 Task: Select Copy picture of selected area to the clipboard
Action: Mouse moved to (175, 157)
Screenshot: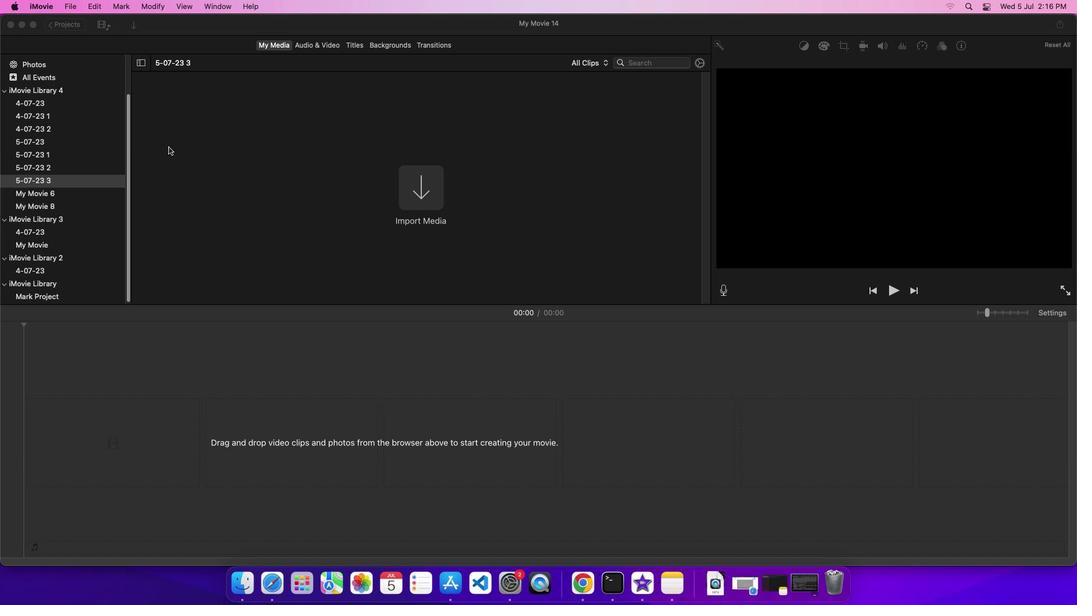 
Action: Mouse pressed left at (175, 157)
Screenshot: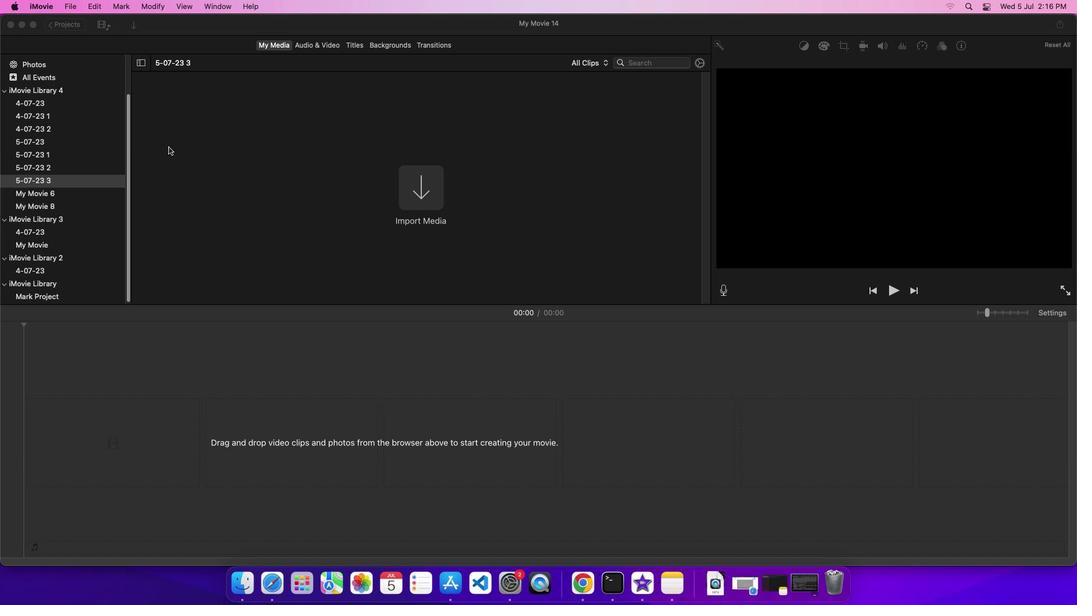 
Action: Mouse moved to (48, 25)
Screenshot: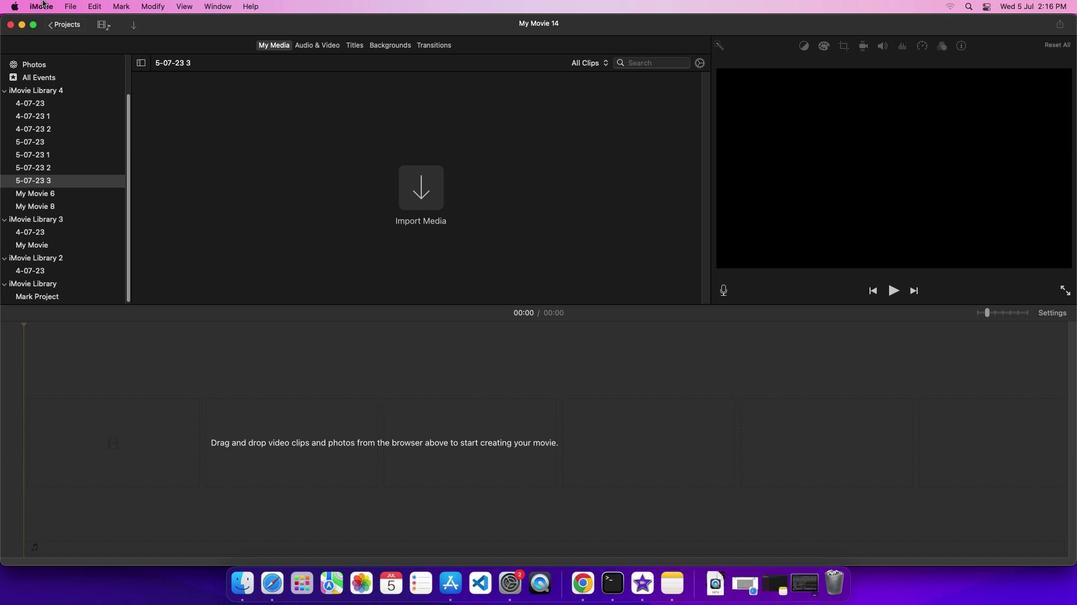 
Action: Mouse pressed left at (48, 25)
Screenshot: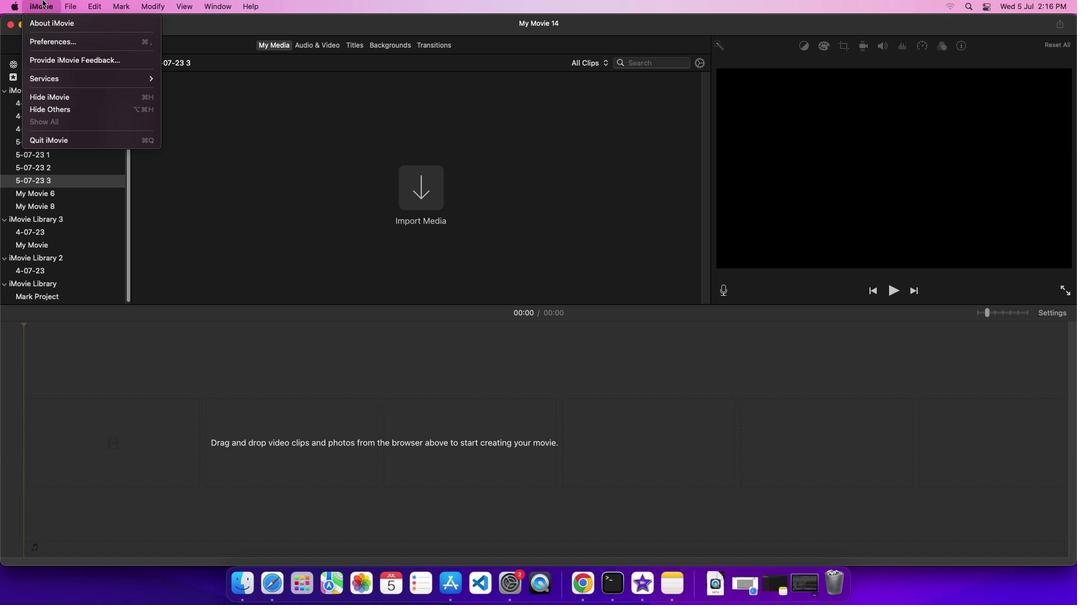 
Action: Mouse moved to (87, 91)
Screenshot: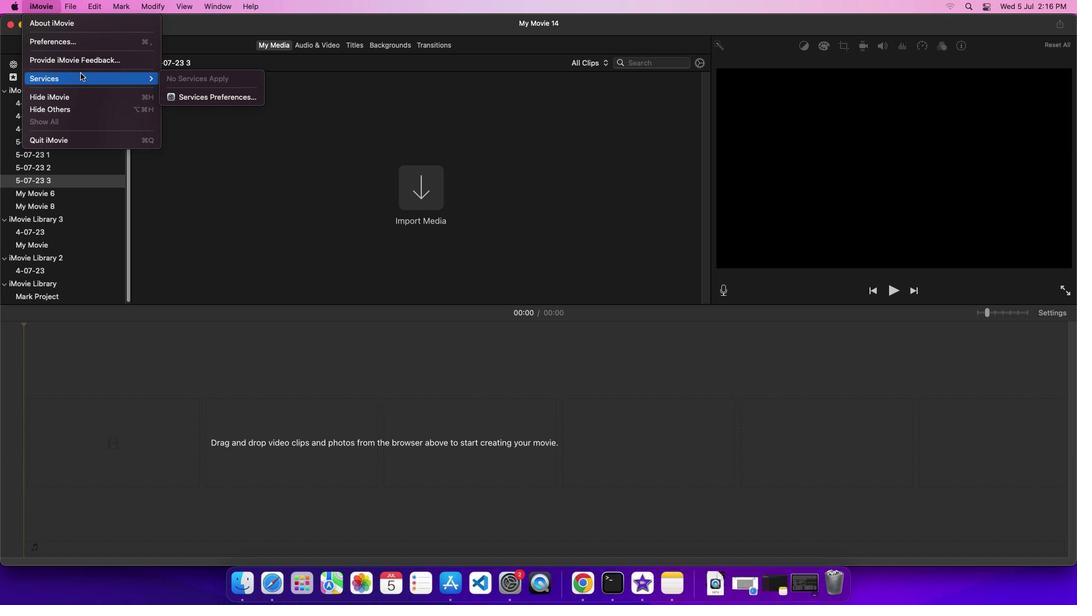 
Action: Mouse pressed left at (87, 91)
Screenshot: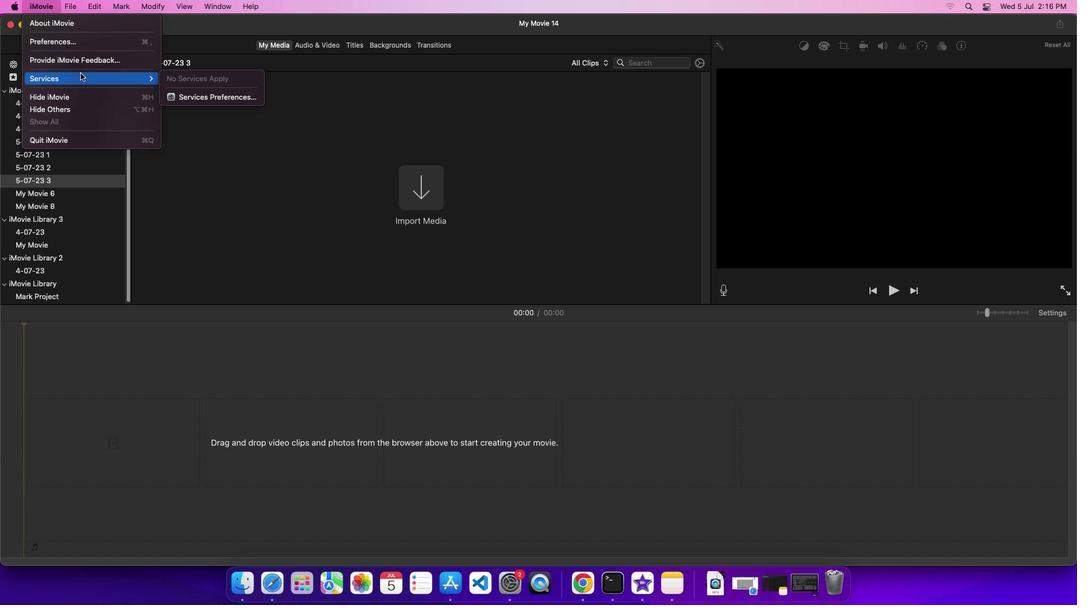 
Action: Mouse moved to (198, 111)
Screenshot: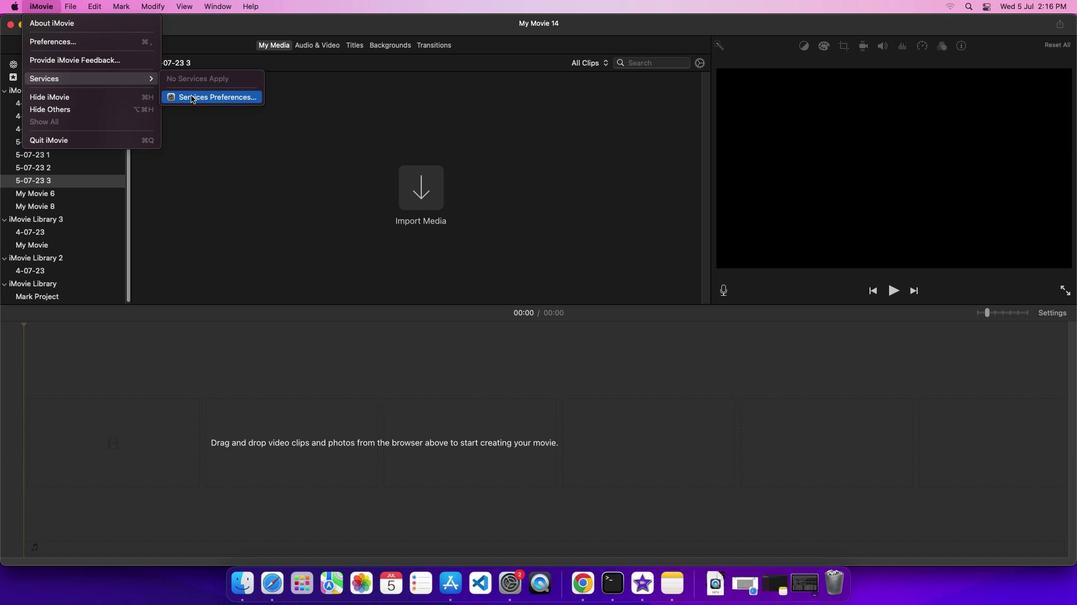 
Action: Mouse pressed left at (198, 111)
Screenshot: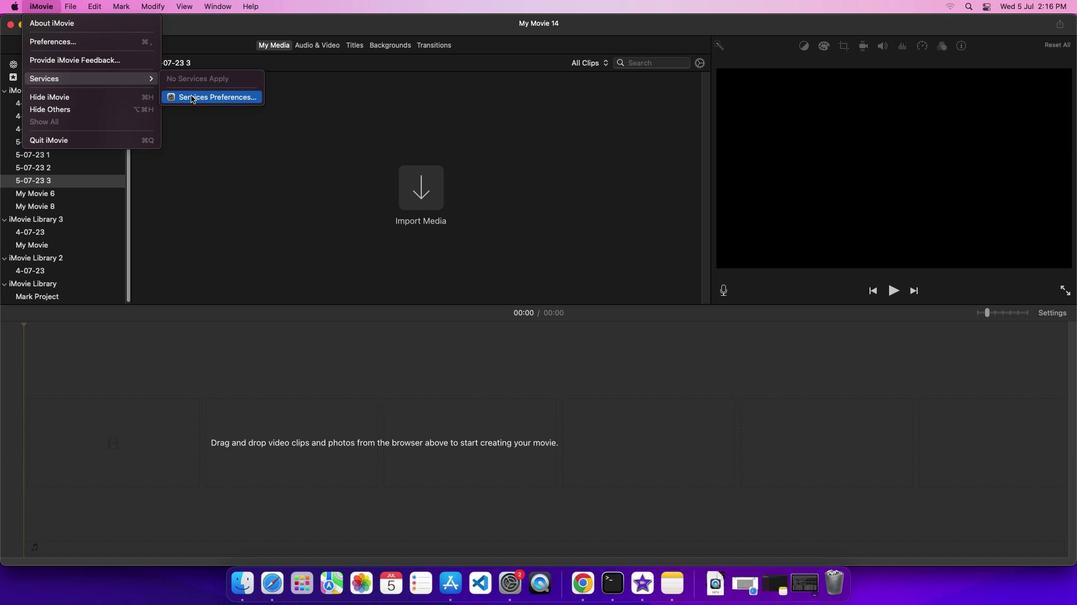 
Action: Mouse moved to (592, 227)
Screenshot: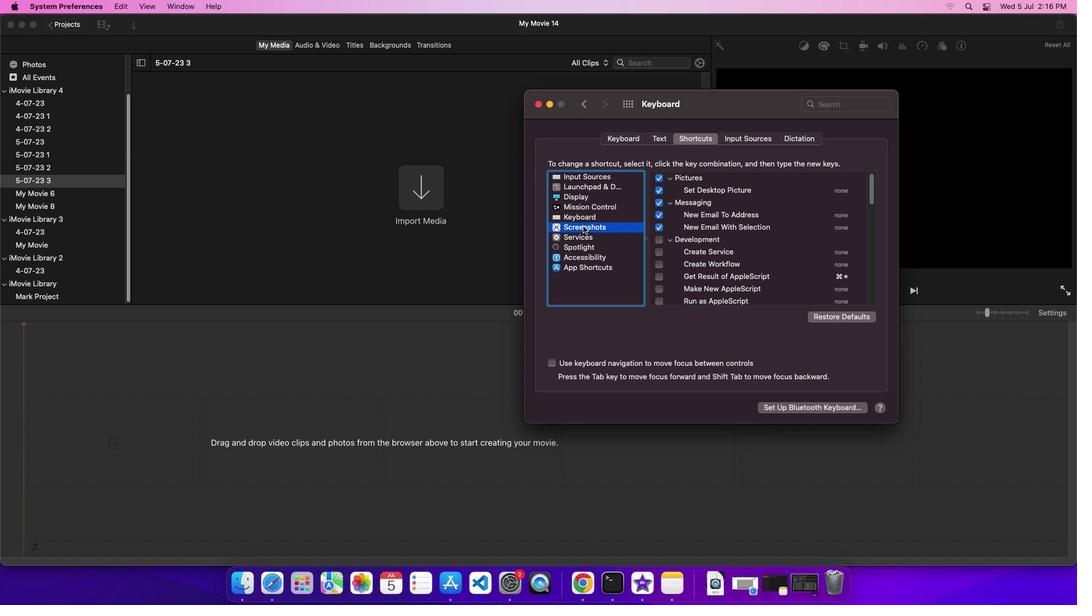 
Action: Mouse pressed left at (592, 227)
Screenshot: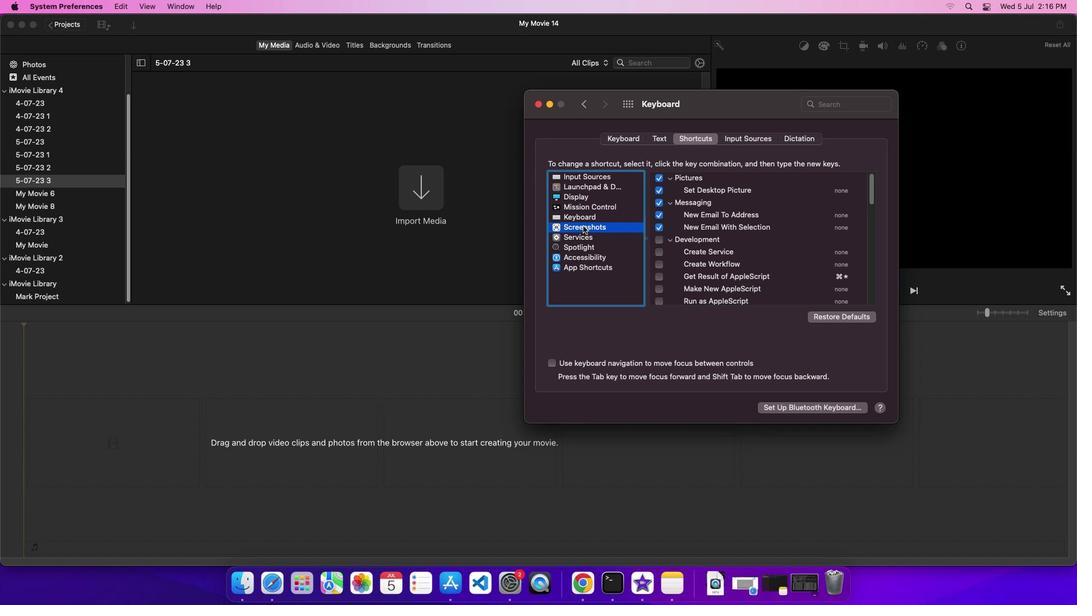 
Action: Mouse moved to (667, 218)
Screenshot: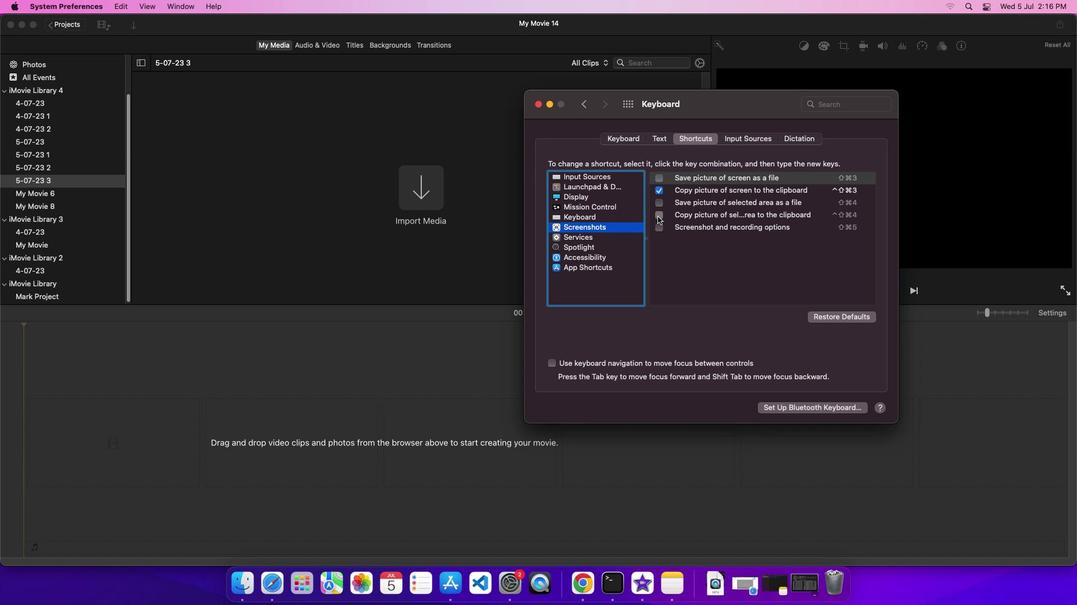 
Action: Mouse pressed left at (667, 218)
Screenshot: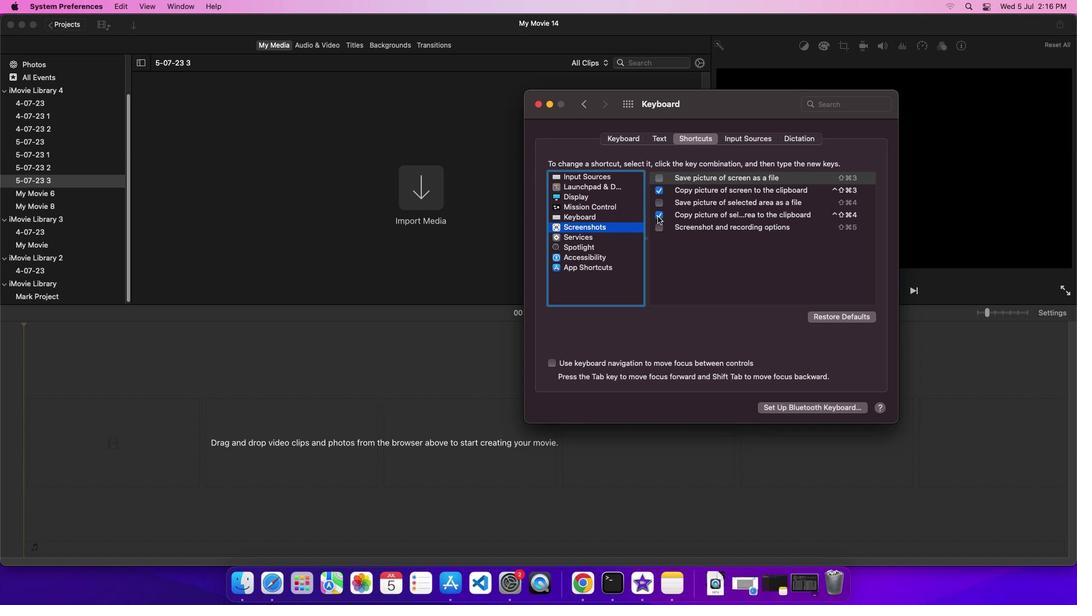 
Action: Mouse moved to (693, 272)
Screenshot: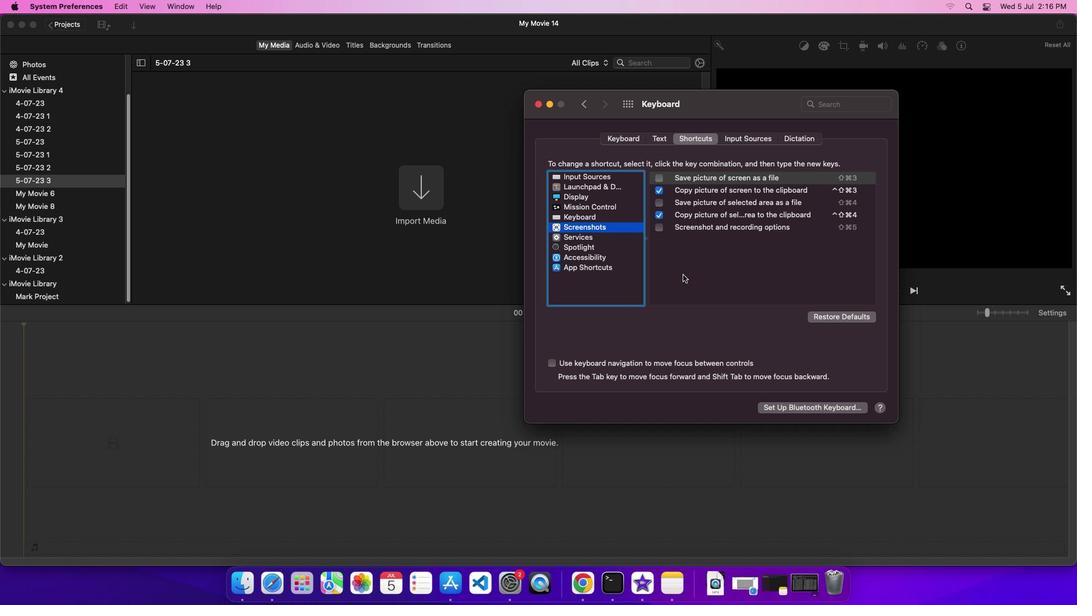 
